 Task: Create a task  Fix issue causing database deadlock on high traffic pages , assign it to team member softage.10@softage.net in the project TranslateForge and update the status of the task to  On Track  , set the priority of the task to Low.
Action: Mouse moved to (69, 411)
Screenshot: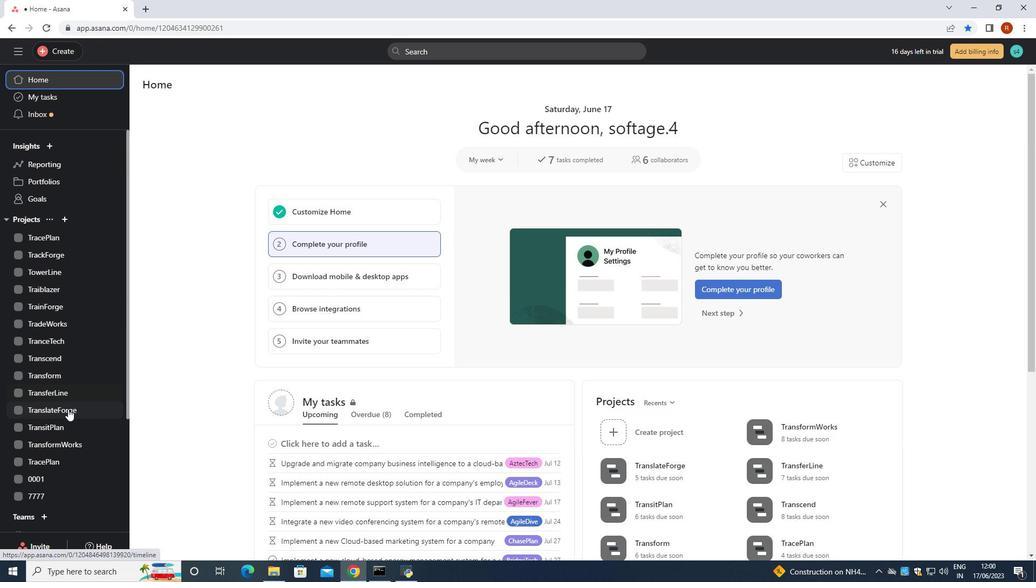 
Action: Mouse pressed left at (69, 411)
Screenshot: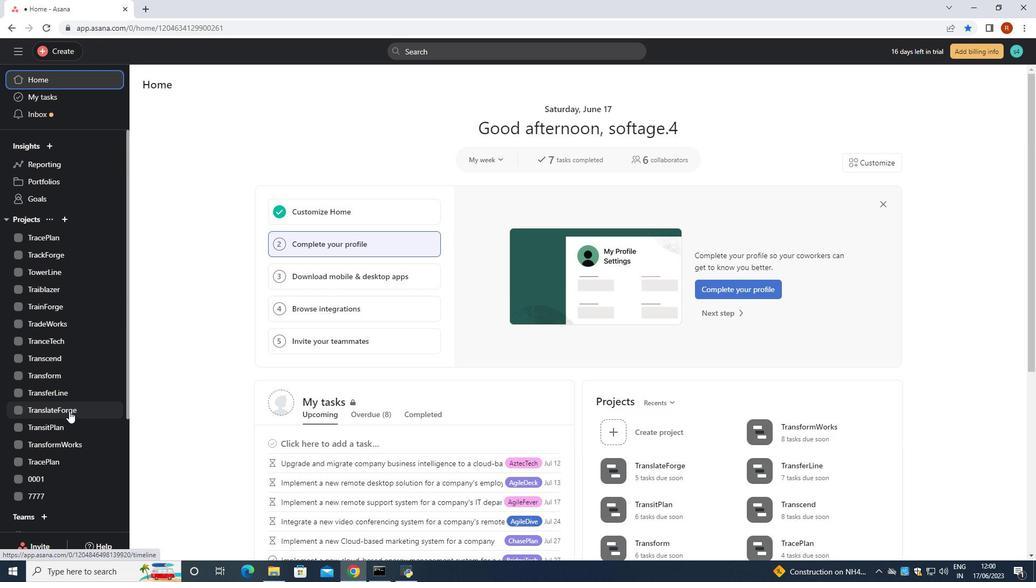 
Action: Mouse moved to (165, 132)
Screenshot: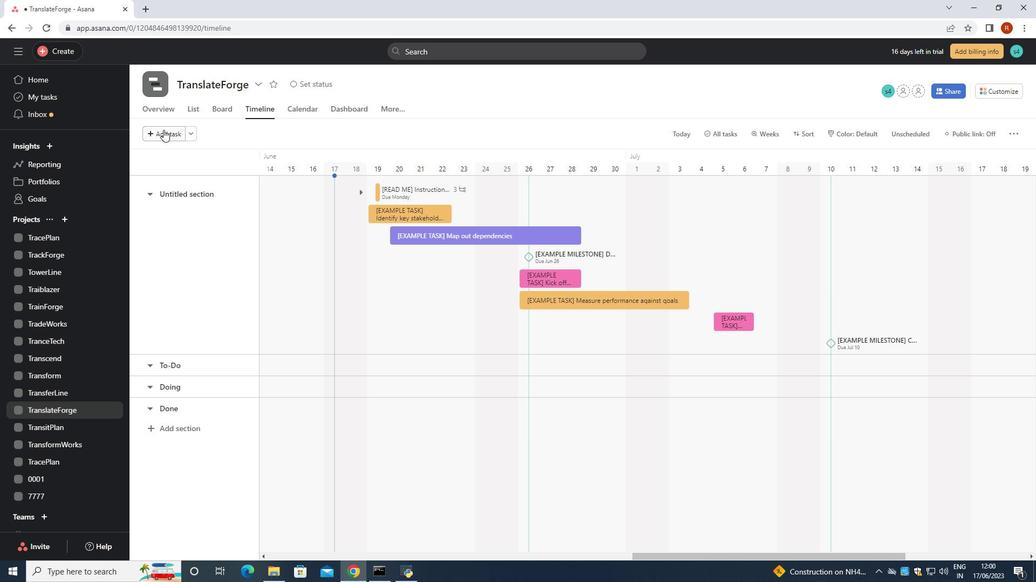 
Action: Mouse pressed left at (165, 132)
Screenshot: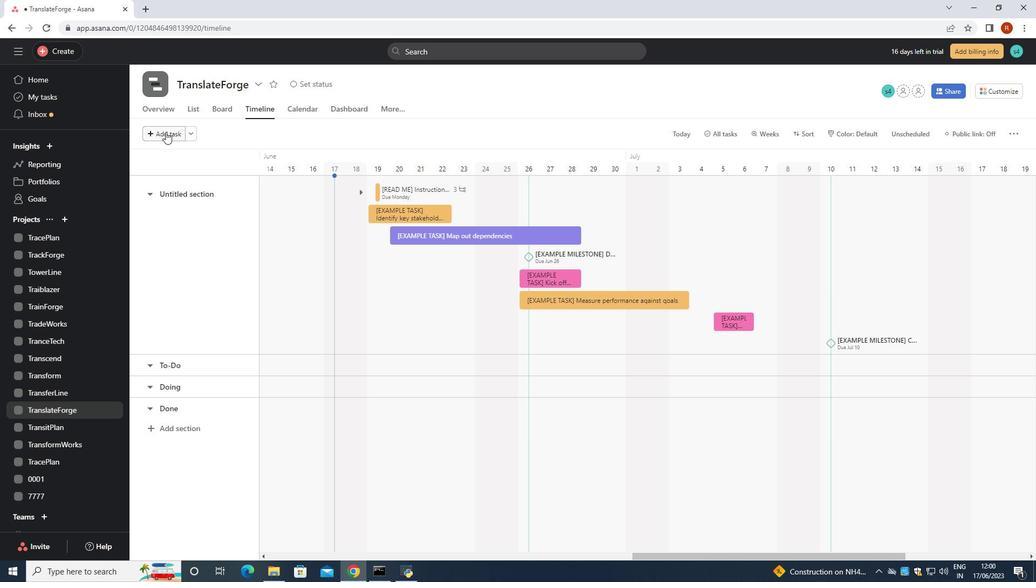 
Action: Mouse moved to (171, 135)
Screenshot: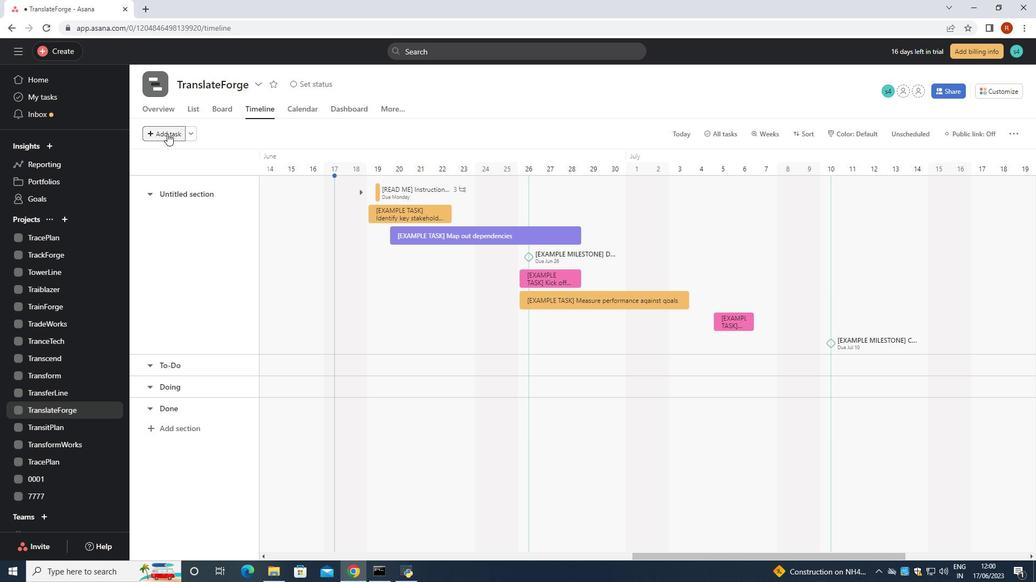
Action: Key pressed <Key.shift>Fix<Key.space>issue<Key.space>co<Key.backspace>ausing<Key.space>database<Key.space>de<Key.caps_lock>DLOCK<Key.space>ON<Key.space><Key.left><Key.backspace><Key.backspace><Key.backspace><Key.backspace><Key.backspace><Key.backspace><Key.backspace><Key.backspace><Key.caps_lock>adlock<Key.space>on<Key.space>high<Key.space>traffic<Key.space>pages
Screenshot: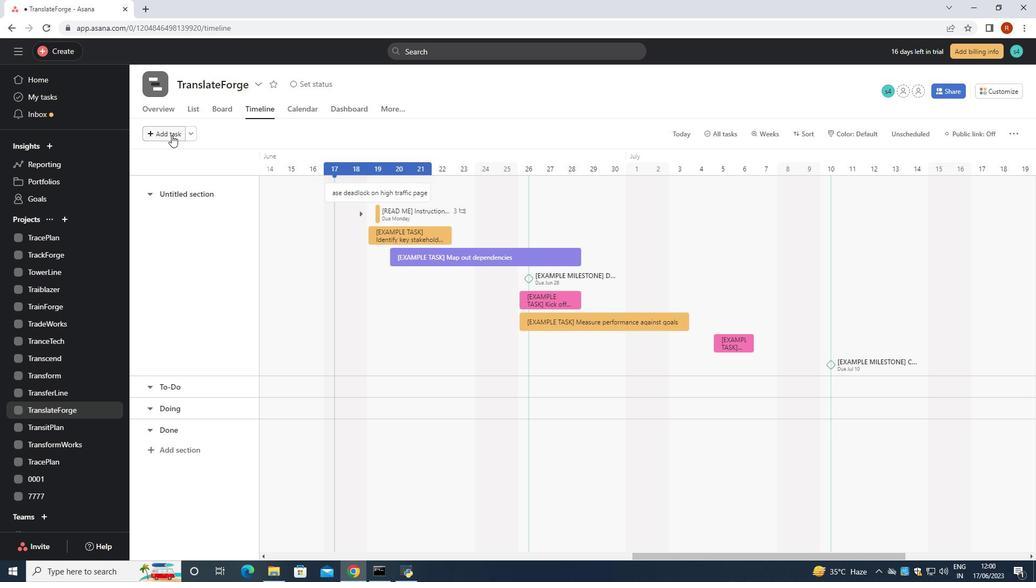 
Action: Mouse moved to (165, 132)
Screenshot: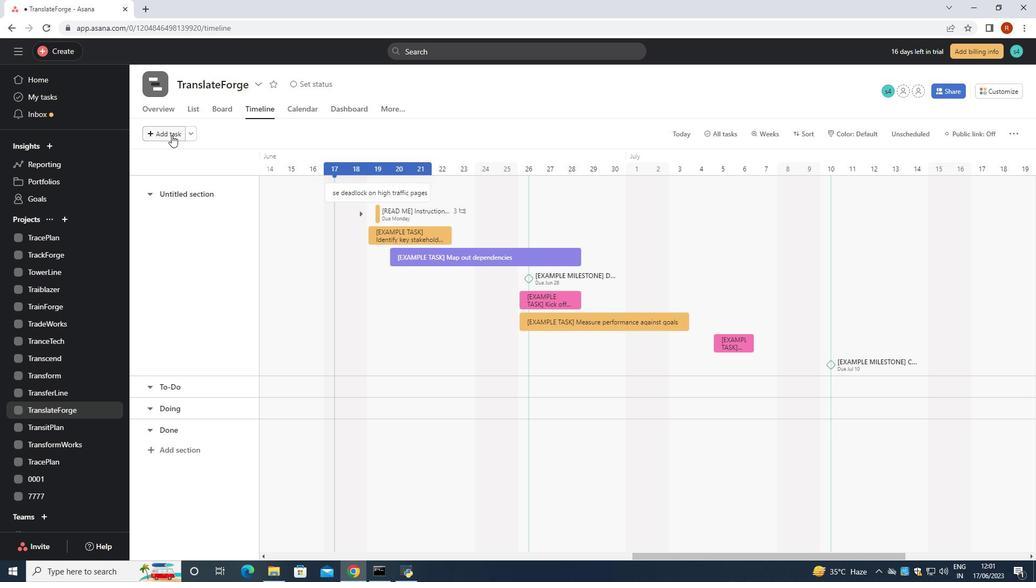 
Action: Key pressed <Key.enter>
Screenshot: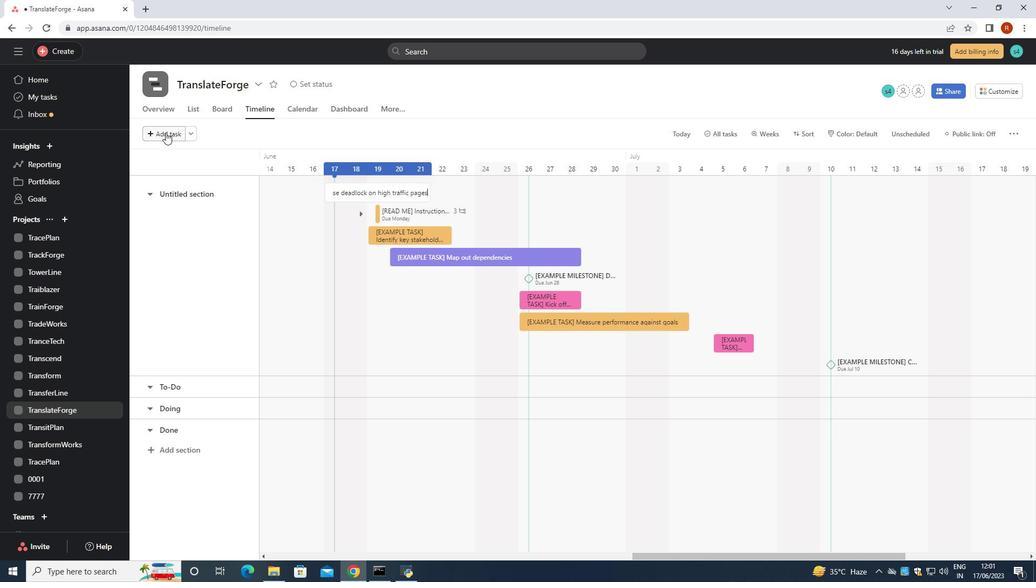 
Action: Mouse moved to (404, 194)
Screenshot: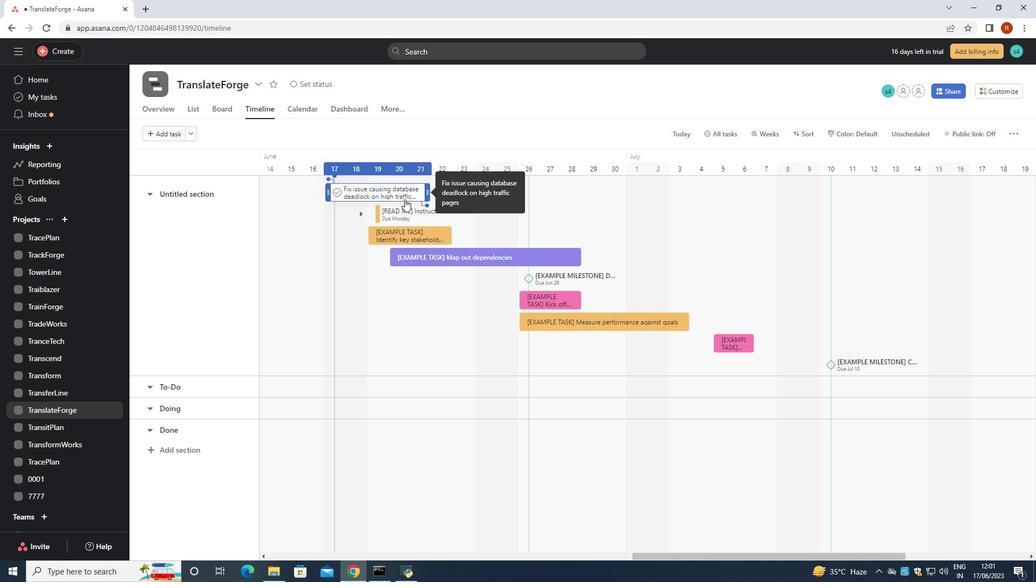 
Action: Mouse pressed left at (404, 194)
Screenshot: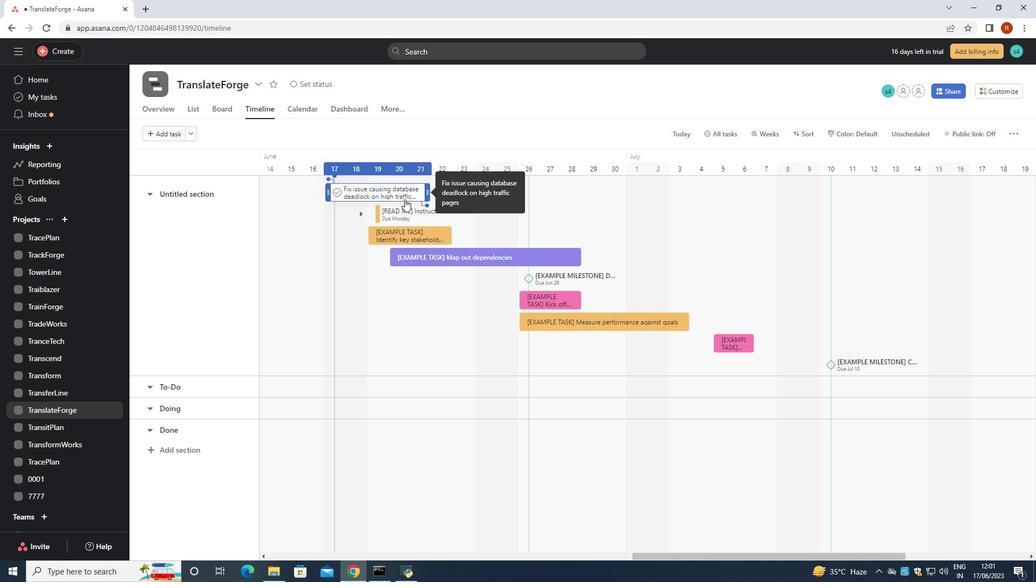 
Action: Mouse moved to (756, 214)
Screenshot: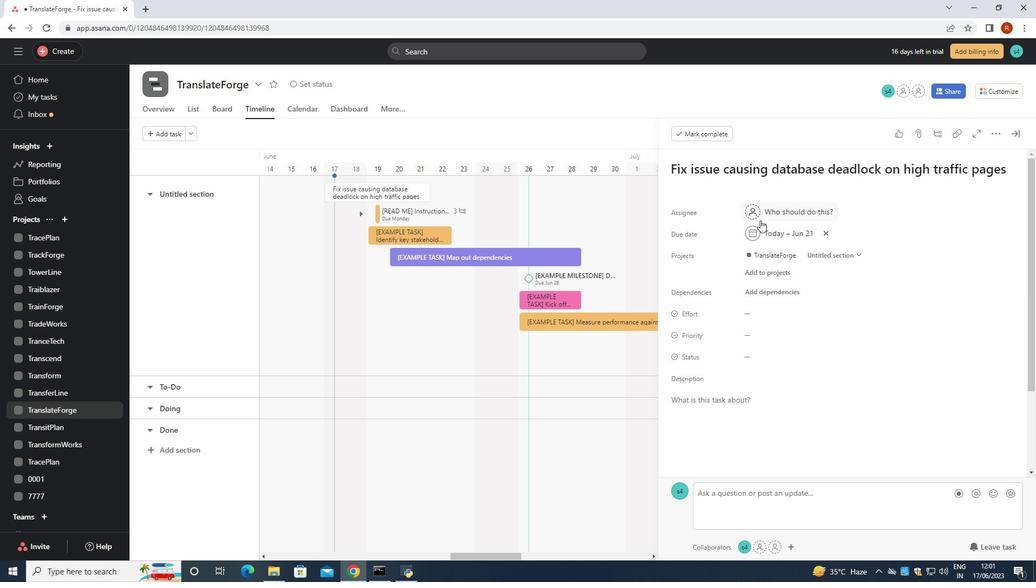 
Action: Mouse pressed left at (756, 214)
Screenshot: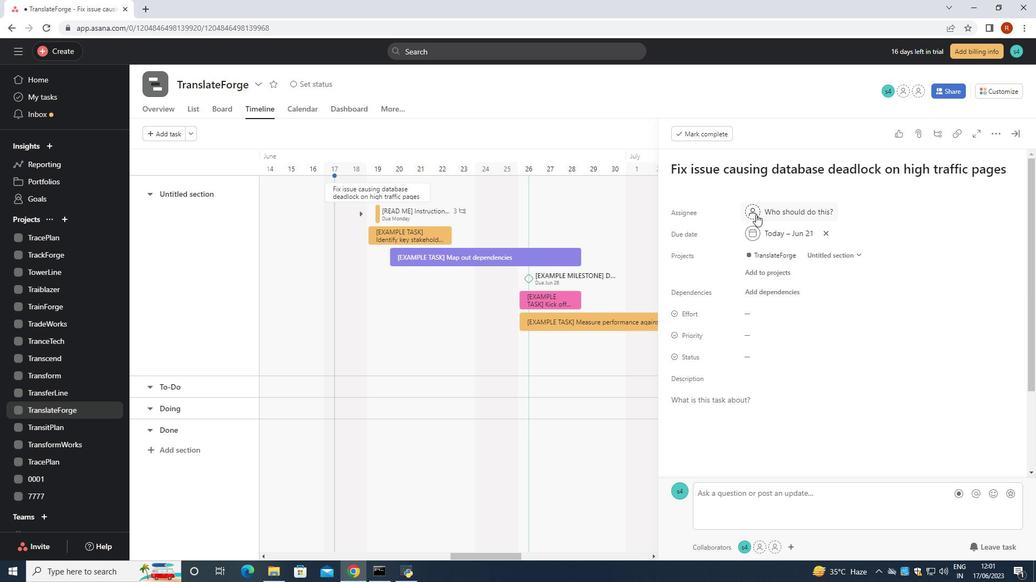 
Action: Key pressed softage.10.net<Key.backspace><Key.backspace><Key.backspace><Key.shift>@softage.net
Screenshot: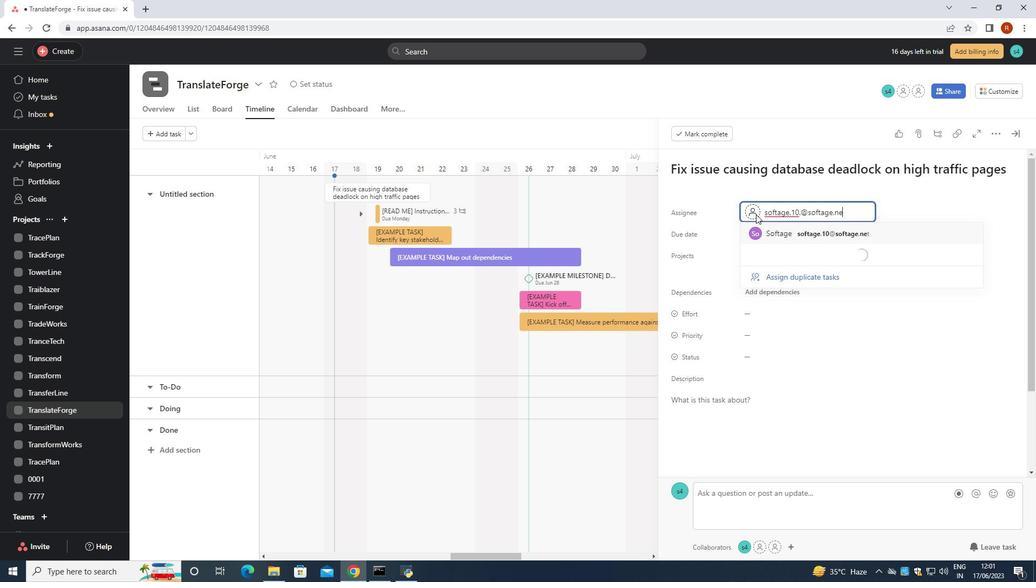 
Action: Mouse moved to (823, 238)
Screenshot: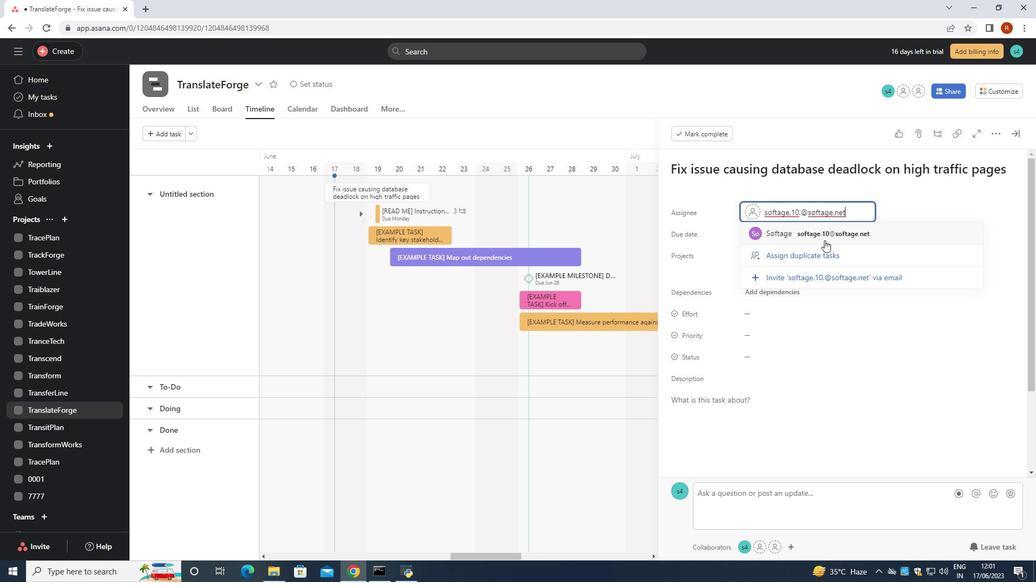 
Action: Mouse pressed left at (823, 238)
Screenshot: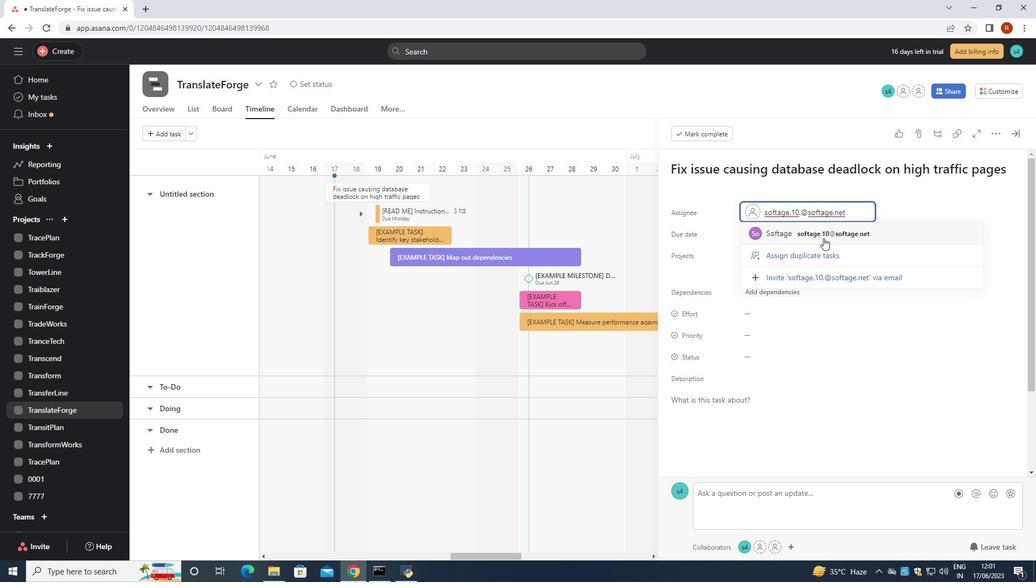 
Action: Mouse moved to (751, 355)
Screenshot: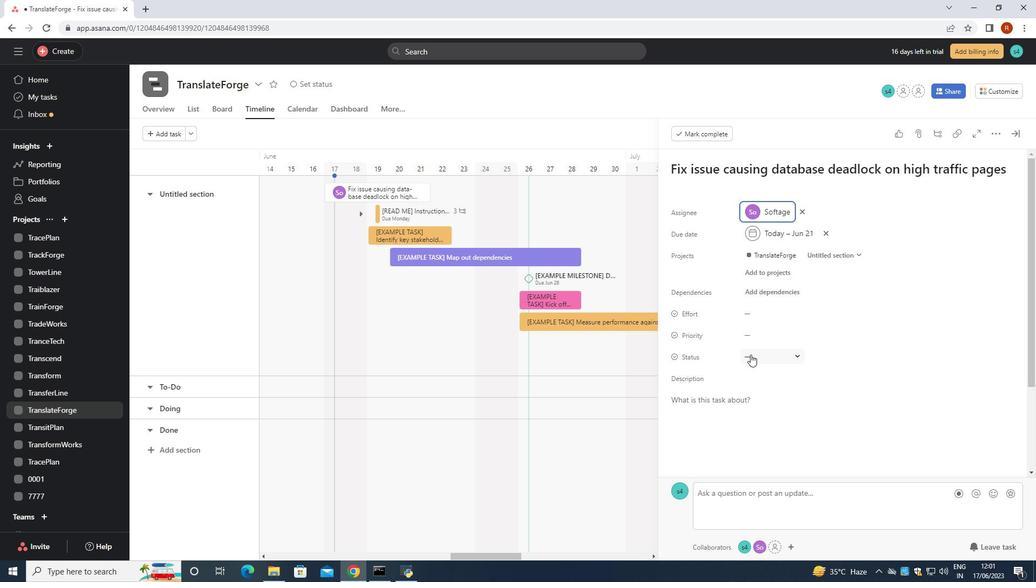 
Action: Mouse pressed left at (751, 355)
Screenshot: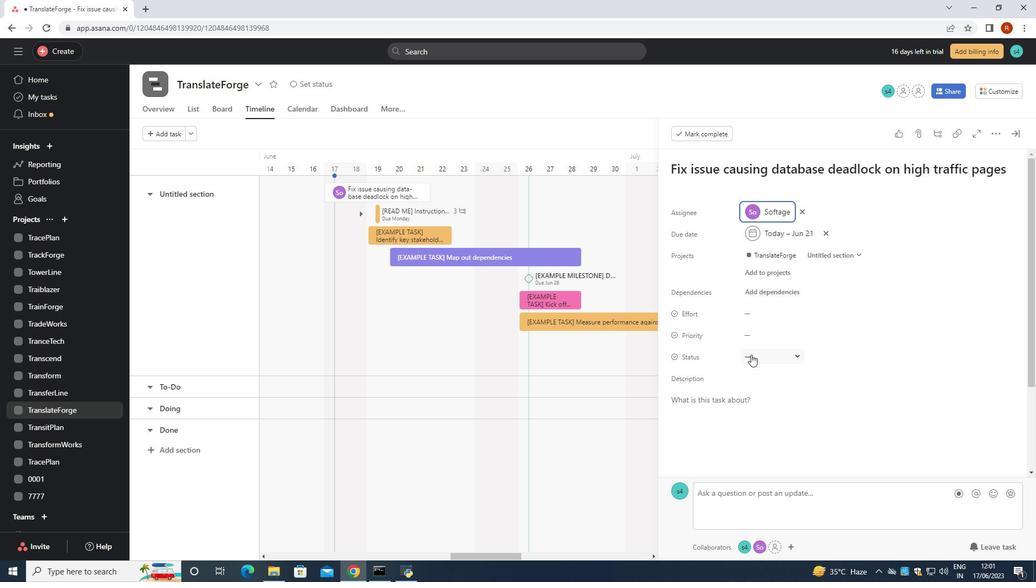 
Action: Mouse moved to (779, 394)
Screenshot: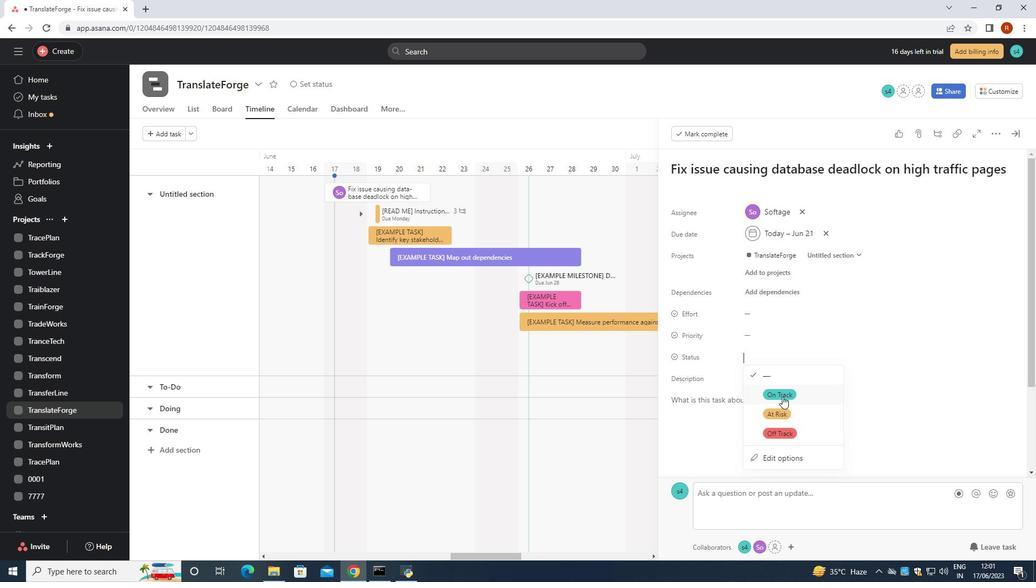
Action: Mouse pressed left at (779, 394)
Screenshot: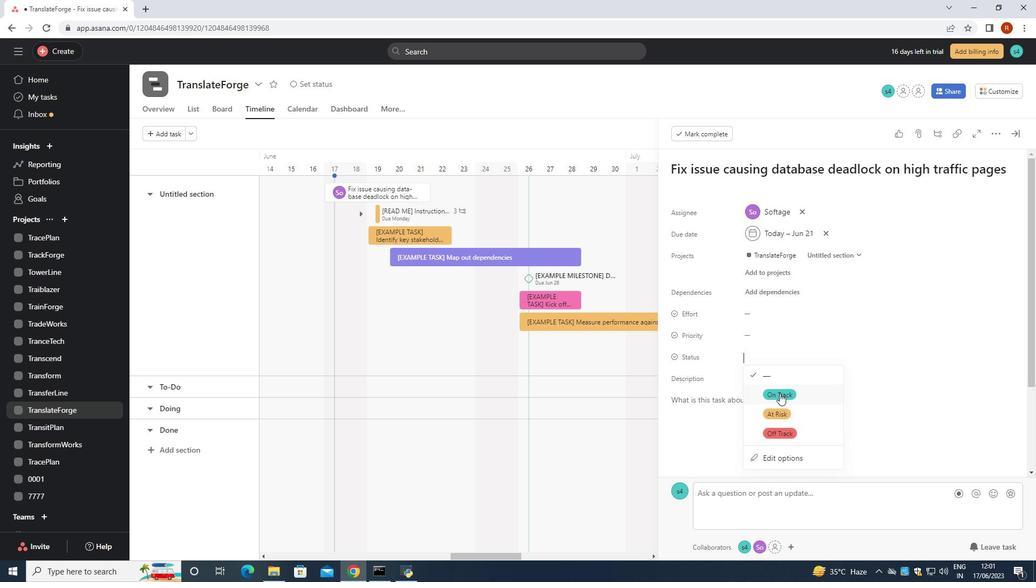 
Action: Mouse moved to (755, 331)
Screenshot: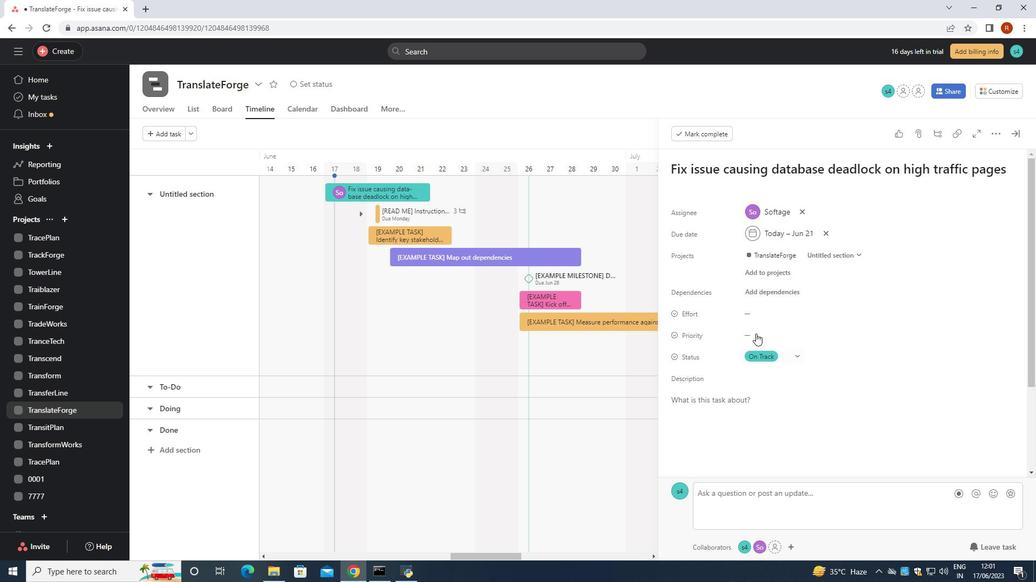 
Action: Mouse pressed left at (755, 331)
Screenshot: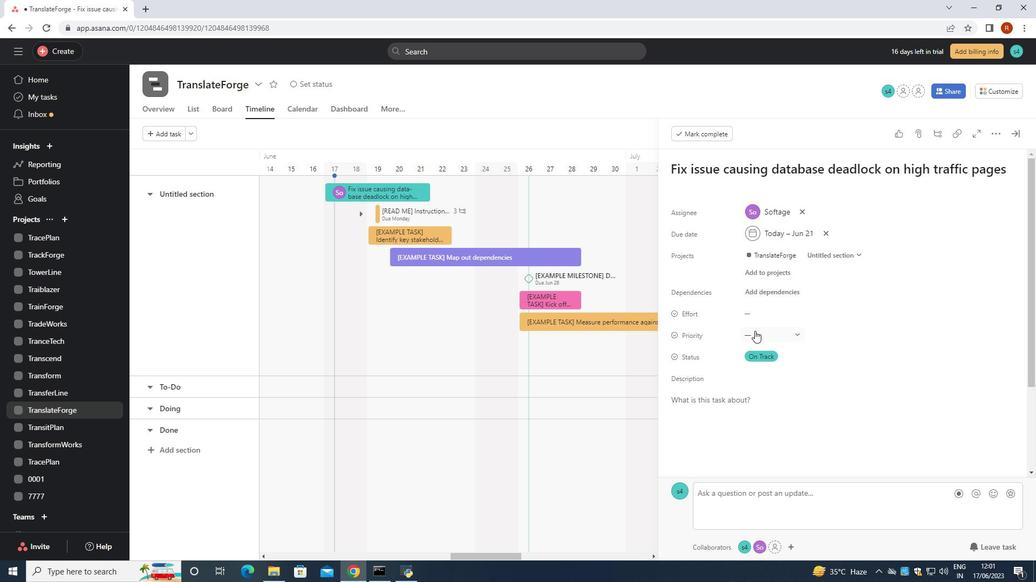 
Action: Mouse moved to (779, 411)
Screenshot: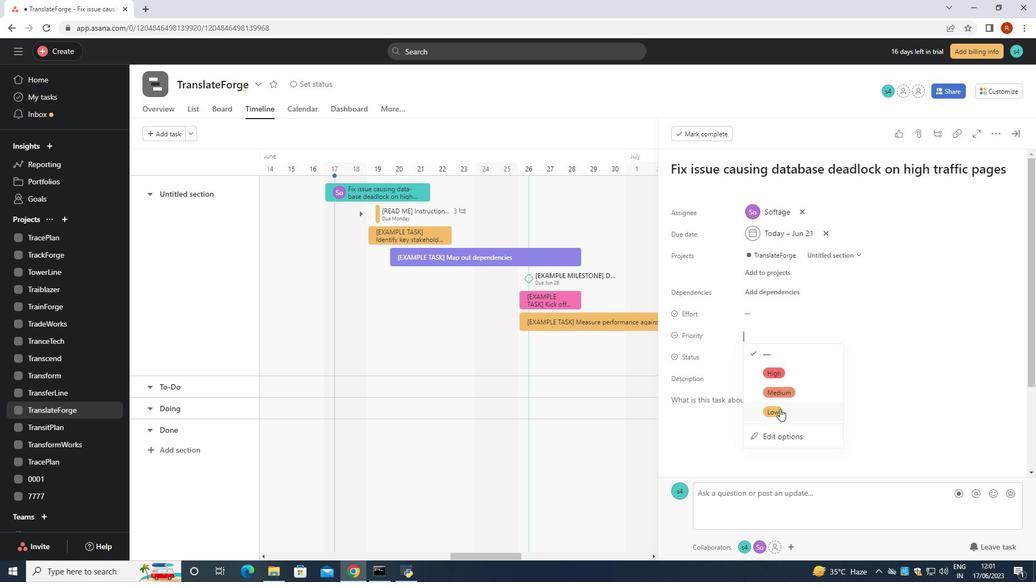 
Action: Mouse pressed left at (779, 411)
Screenshot: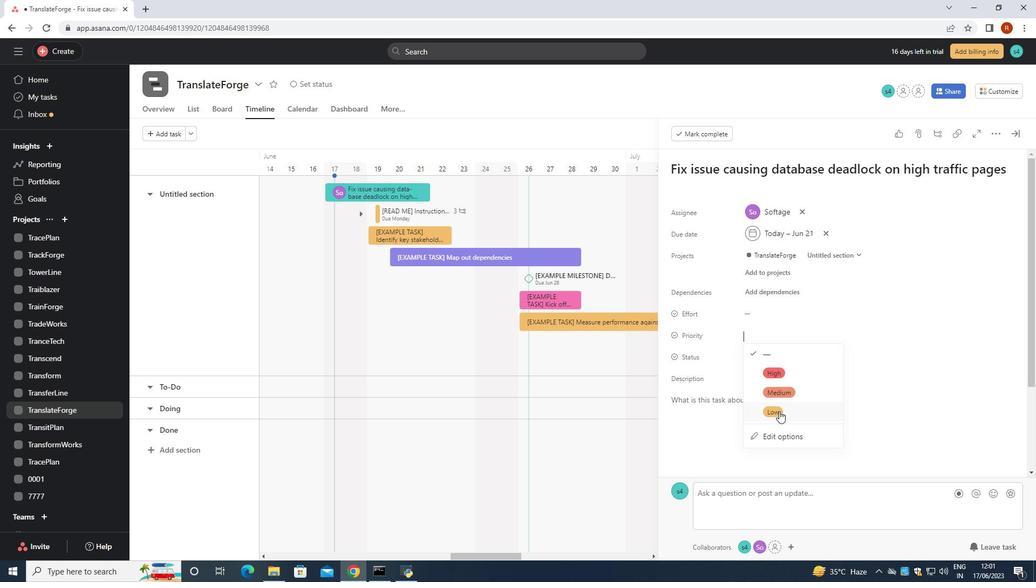 
